Task: Update the task 'Budget Proposal' to 'Prepare Budget Proposal' and check the 'Meeting Request' email in Sent Items.
Action: Mouse moved to (6, 138)
Screenshot: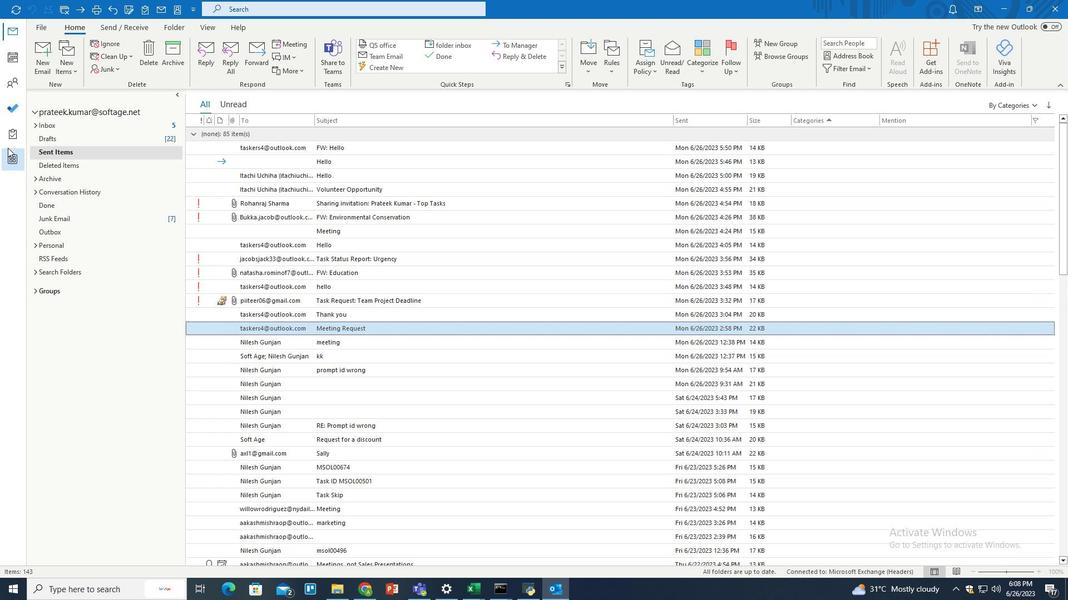 
Action: Mouse pressed left at (6, 138)
Screenshot: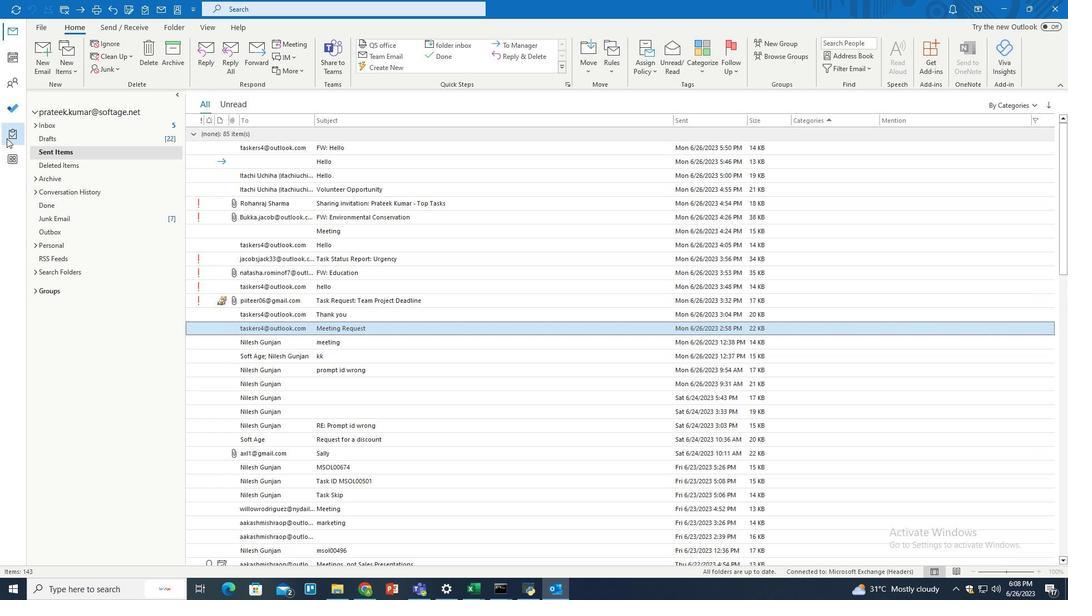 
Action: Mouse moved to (237, 237)
Screenshot: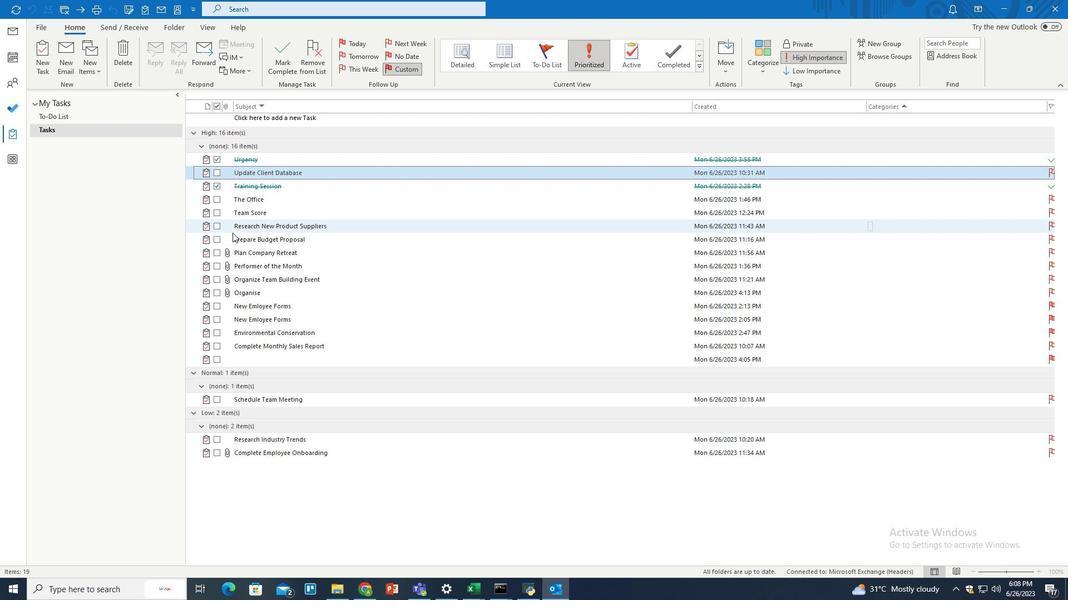 
Action: Mouse pressed right at (237, 237)
Screenshot: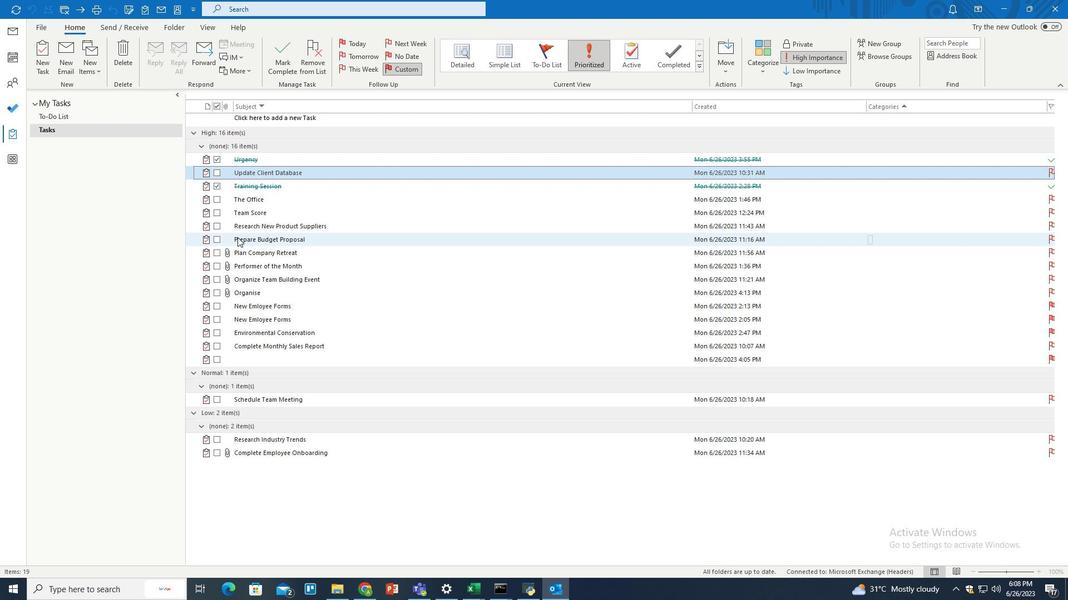 
Action: Mouse moved to (270, 356)
Screenshot: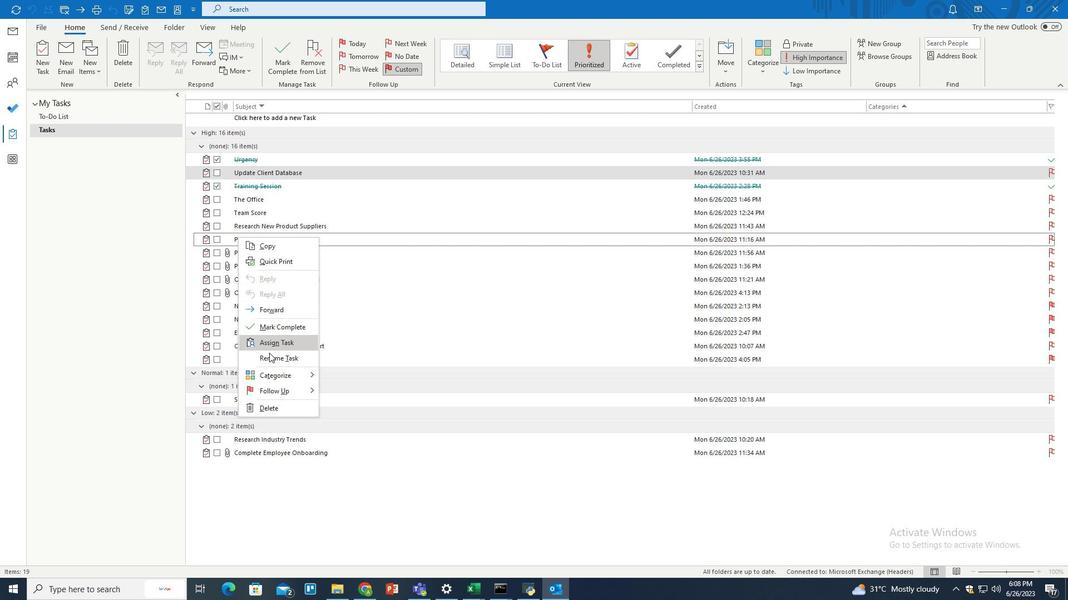 
Action: Mouse pressed left at (270, 356)
Screenshot: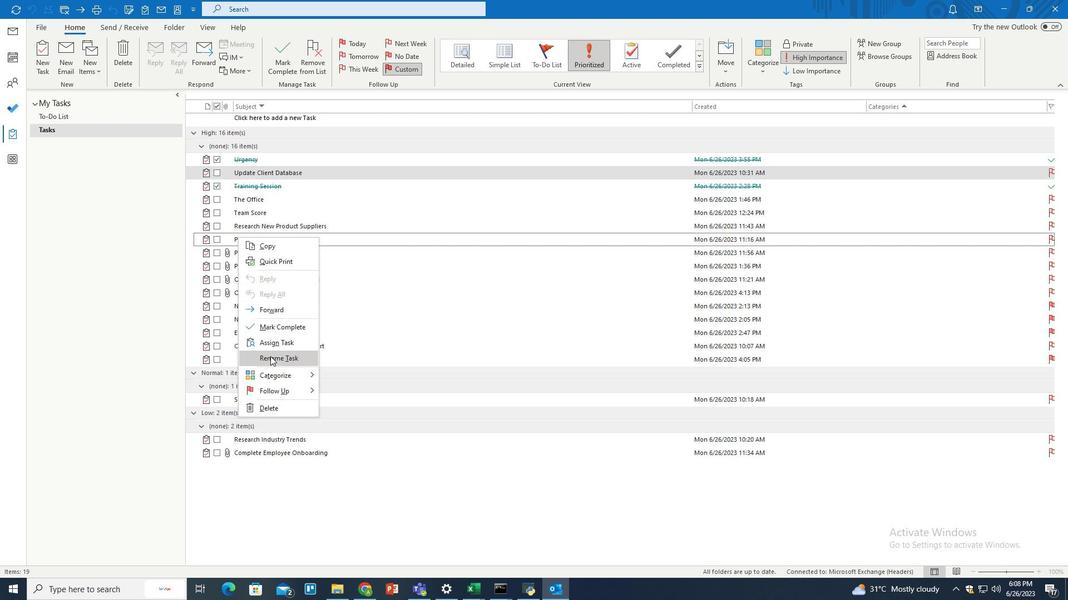 
Action: Mouse moved to (318, 238)
Screenshot: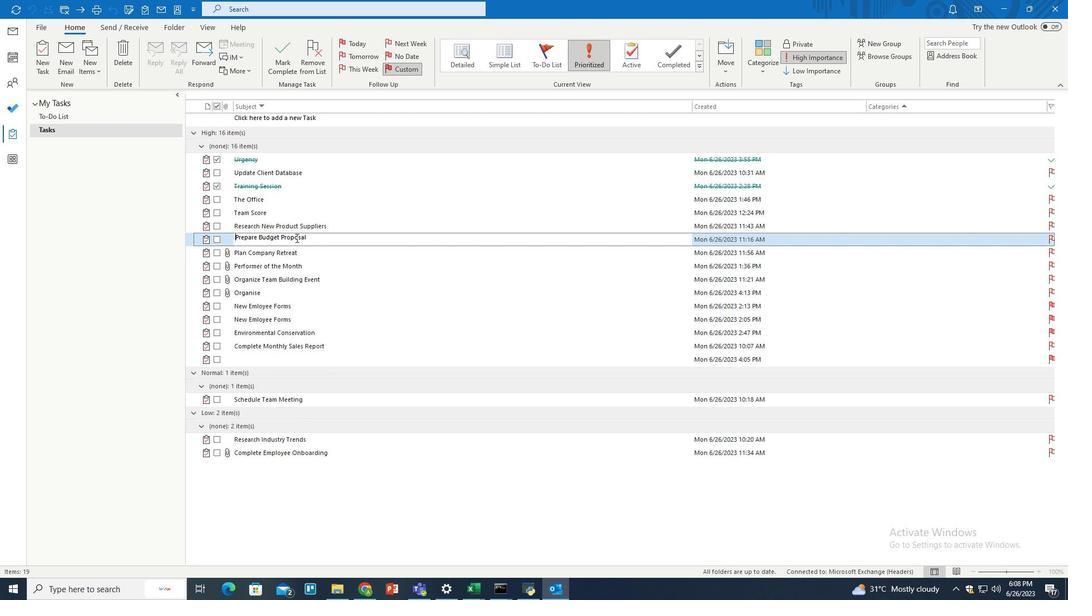 
Action: Mouse pressed left at (318, 238)
Screenshot: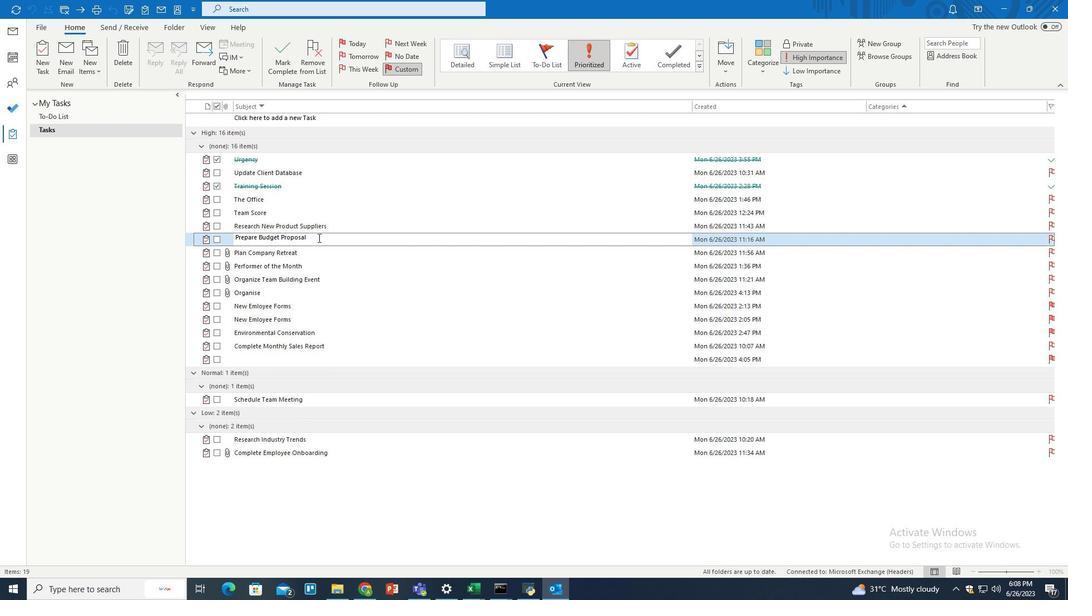 
Action: Mouse moved to (220, 236)
Screenshot: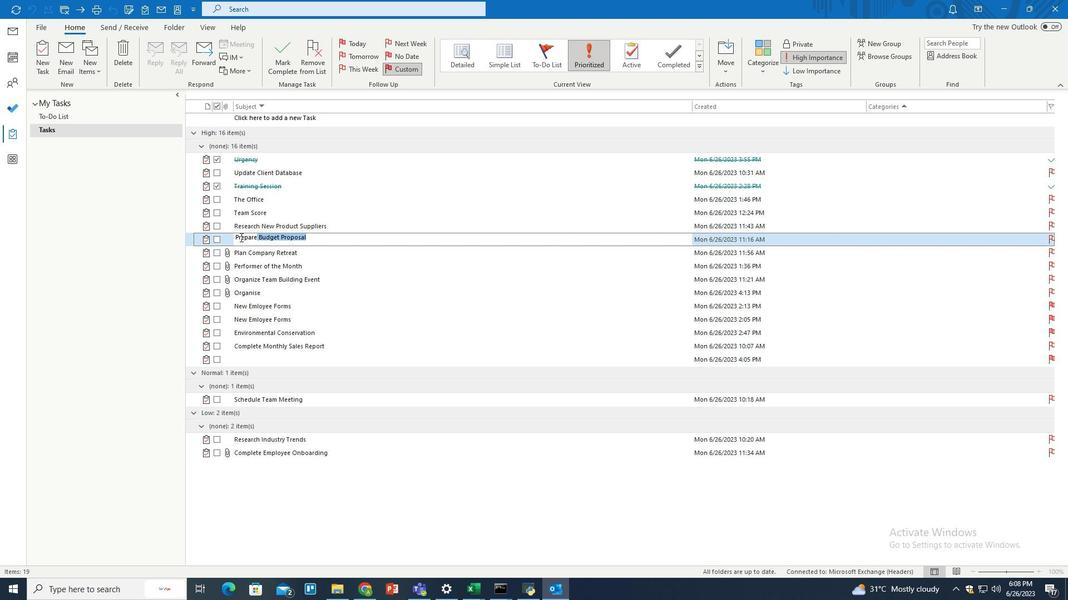 
Action: Key pressed <Key.shift>Budget<Key.space><Key.shift_r>Proposal<Key.enter>
Screenshot: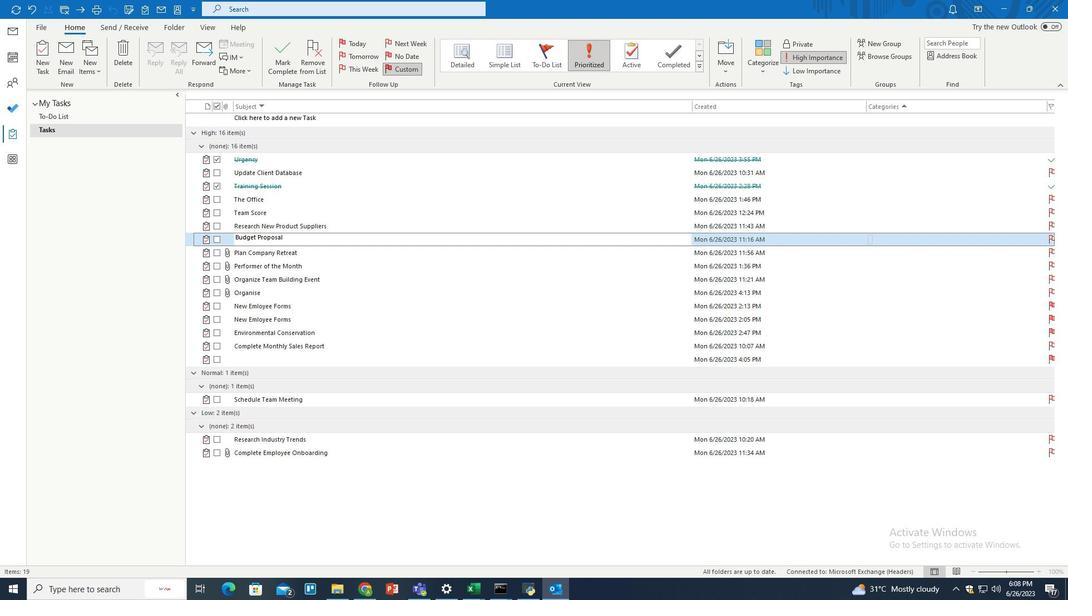 
